 Task: Add the task  Create a new online tool for project management to the section Celestial Sprint in the project AgileGlobe and add a Due Date to the respective task as 2024/04/06
Action: Mouse moved to (88, 528)
Screenshot: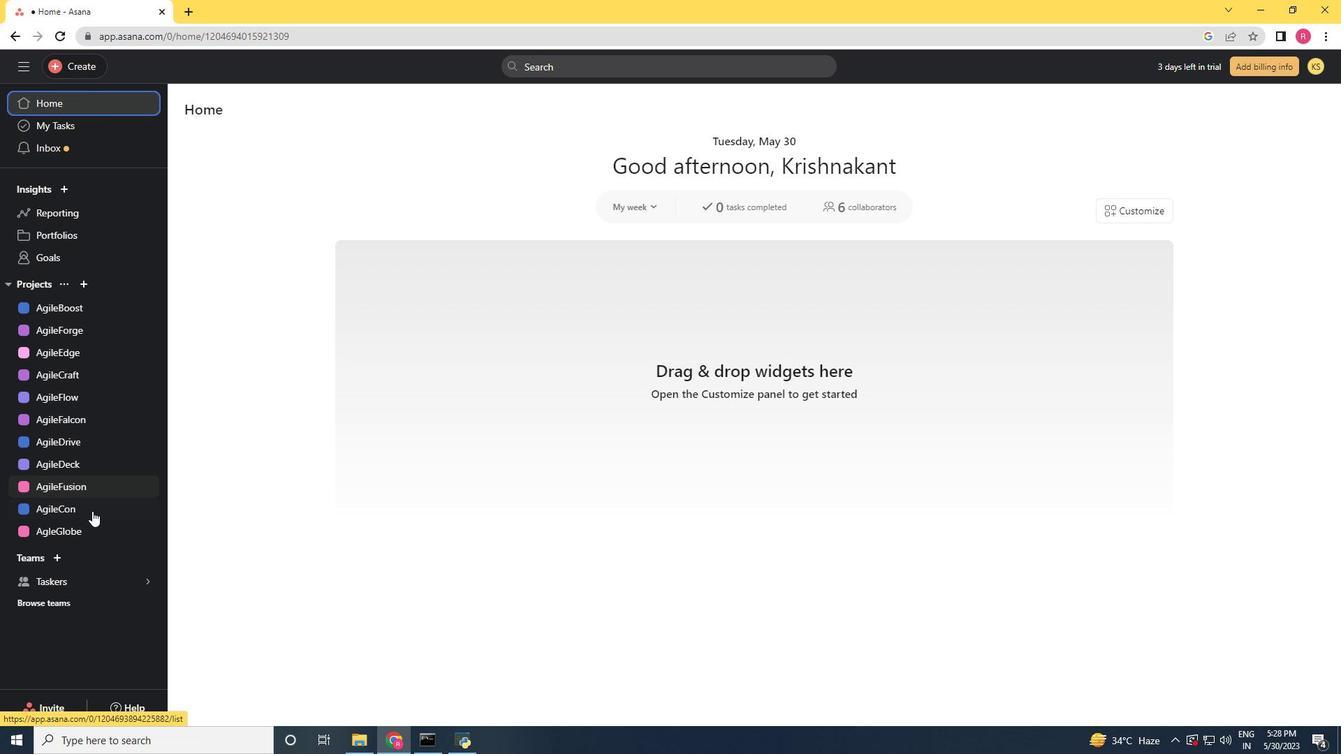 
Action: Mouse pressed left at (88, 528)
Screenshot: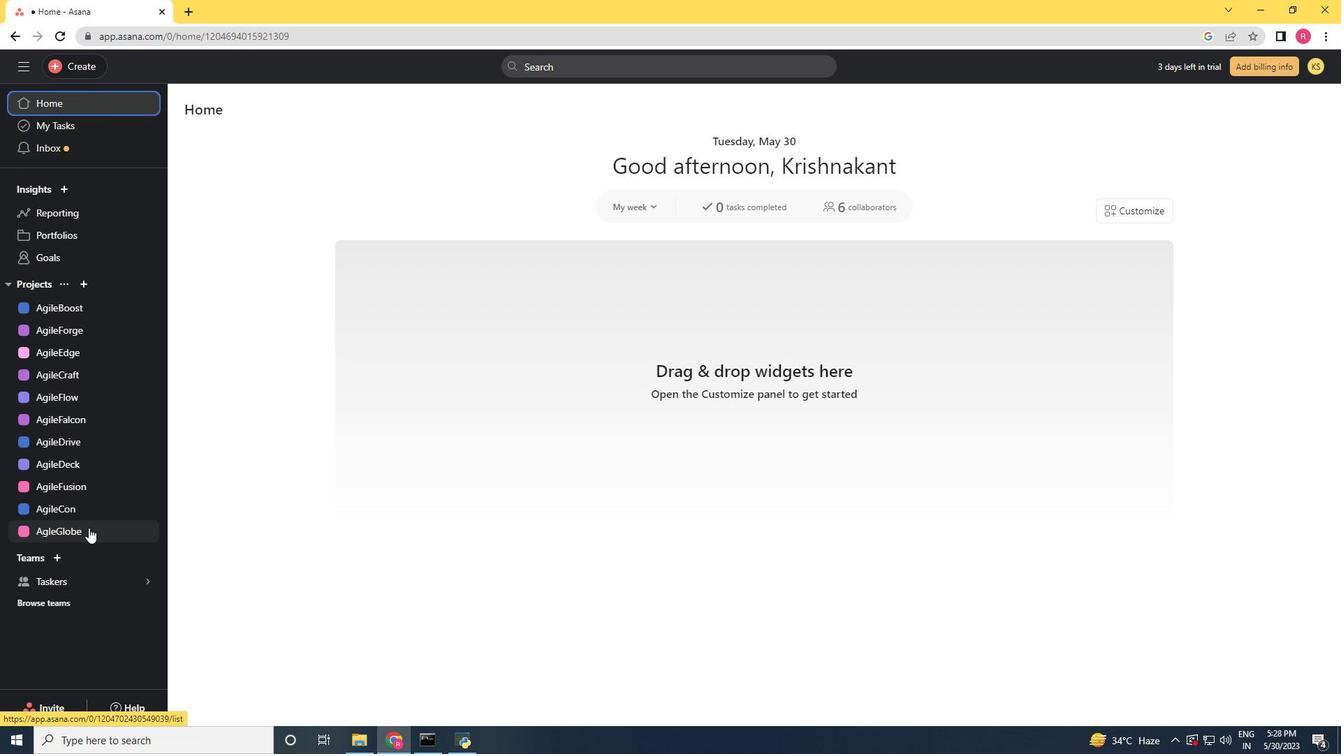 
Action: Mouse moved to (751, 482)
Screenshot: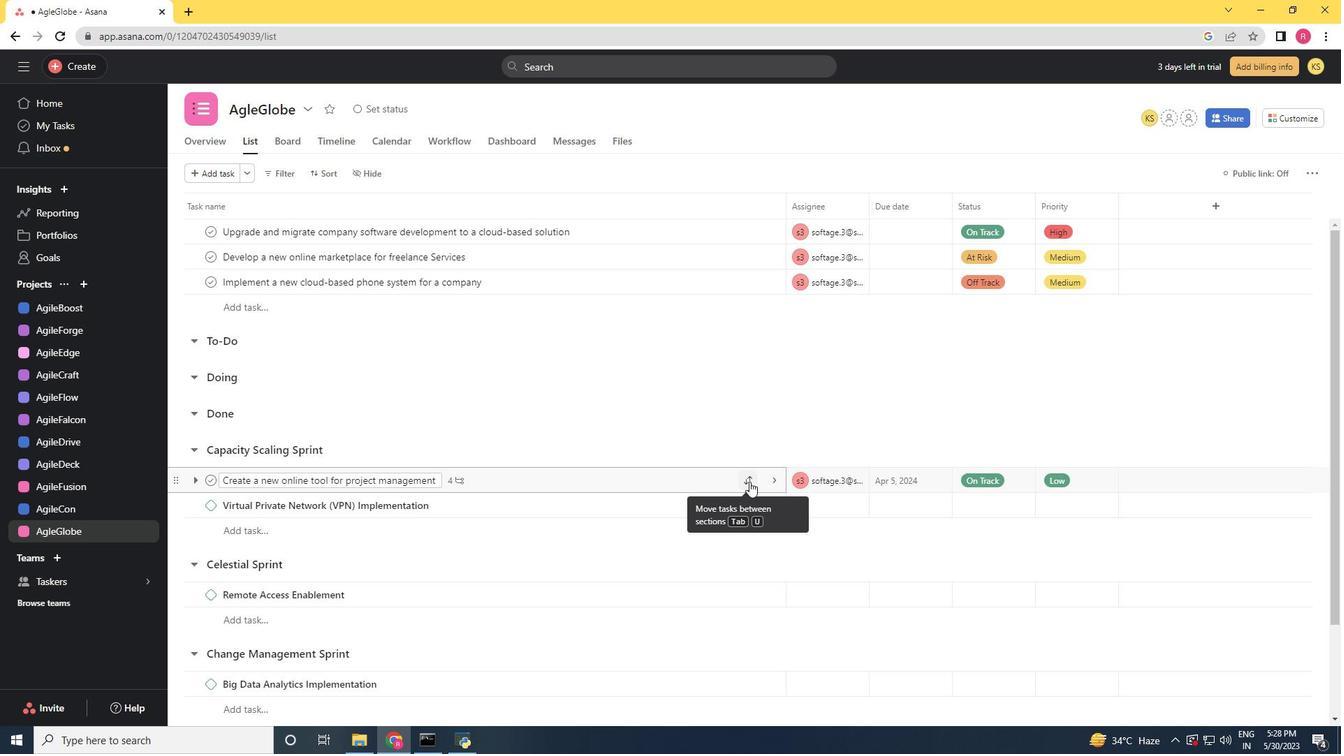 
Action: Mouse pressed left at (751, 482)
Screenshot: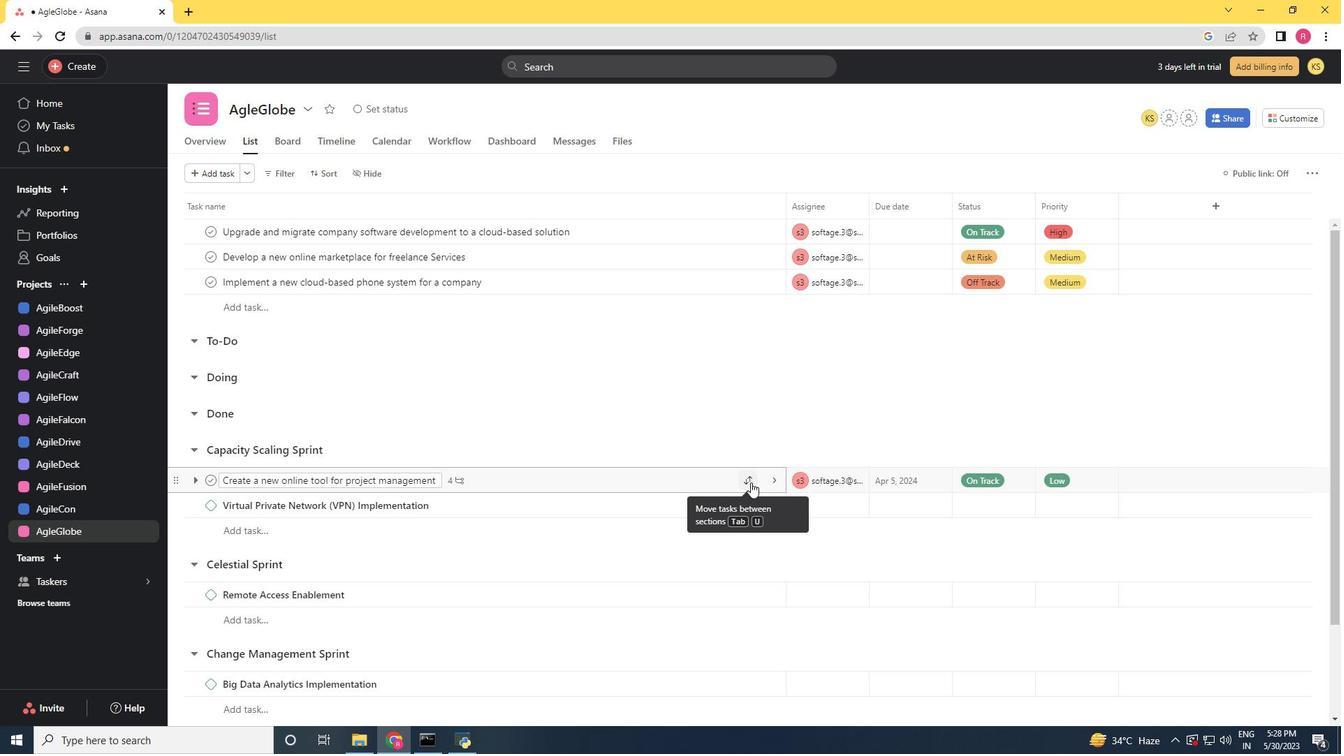 
Action: Mouse moved to (665, 391)
Screenshot: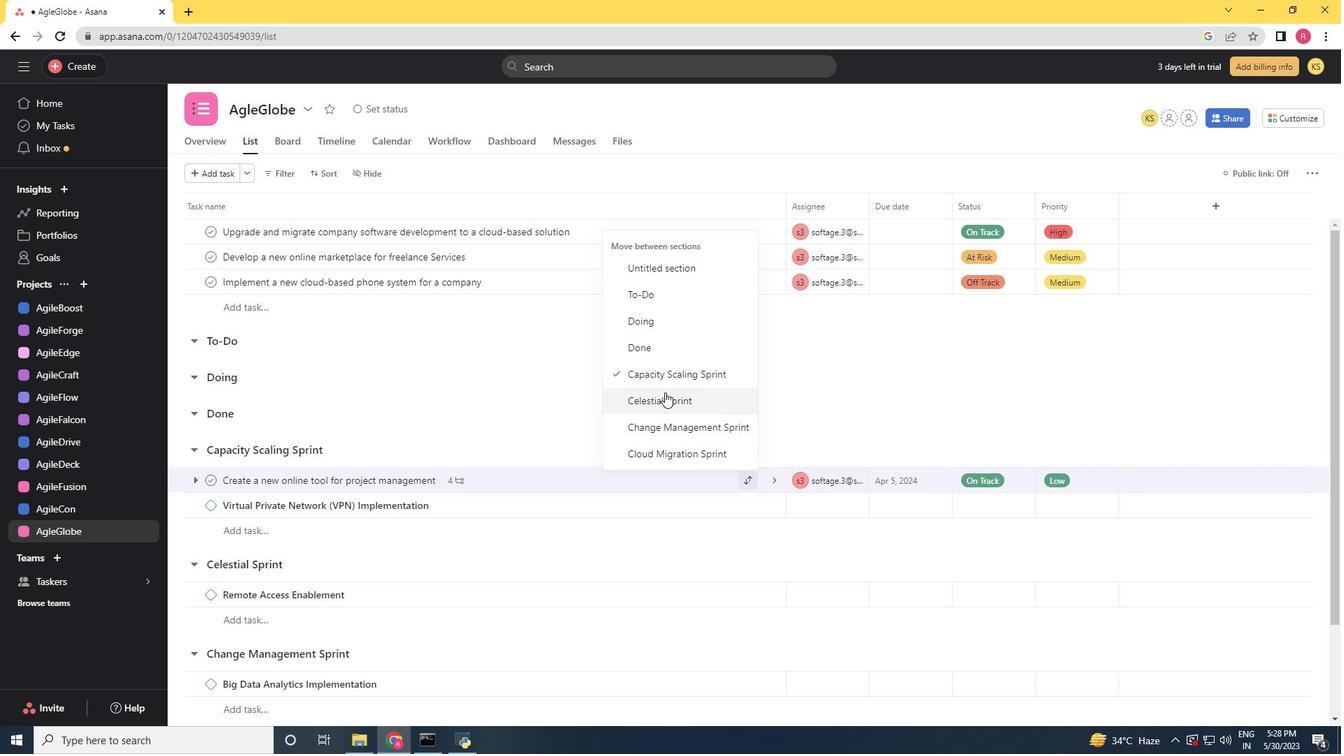 
Action: Mouse pressed left at (665, 391)
Screenshot: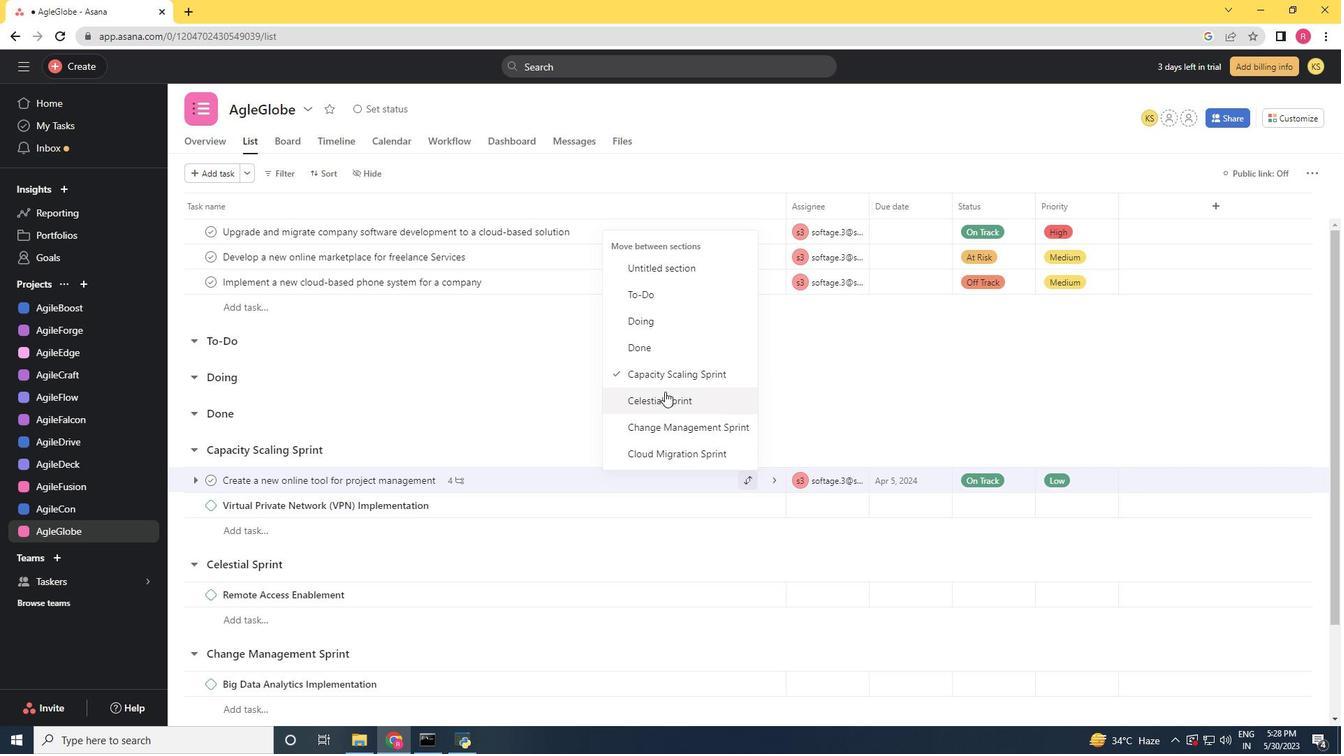 
Action: Mouse moved to (671, 566)
Screenshot: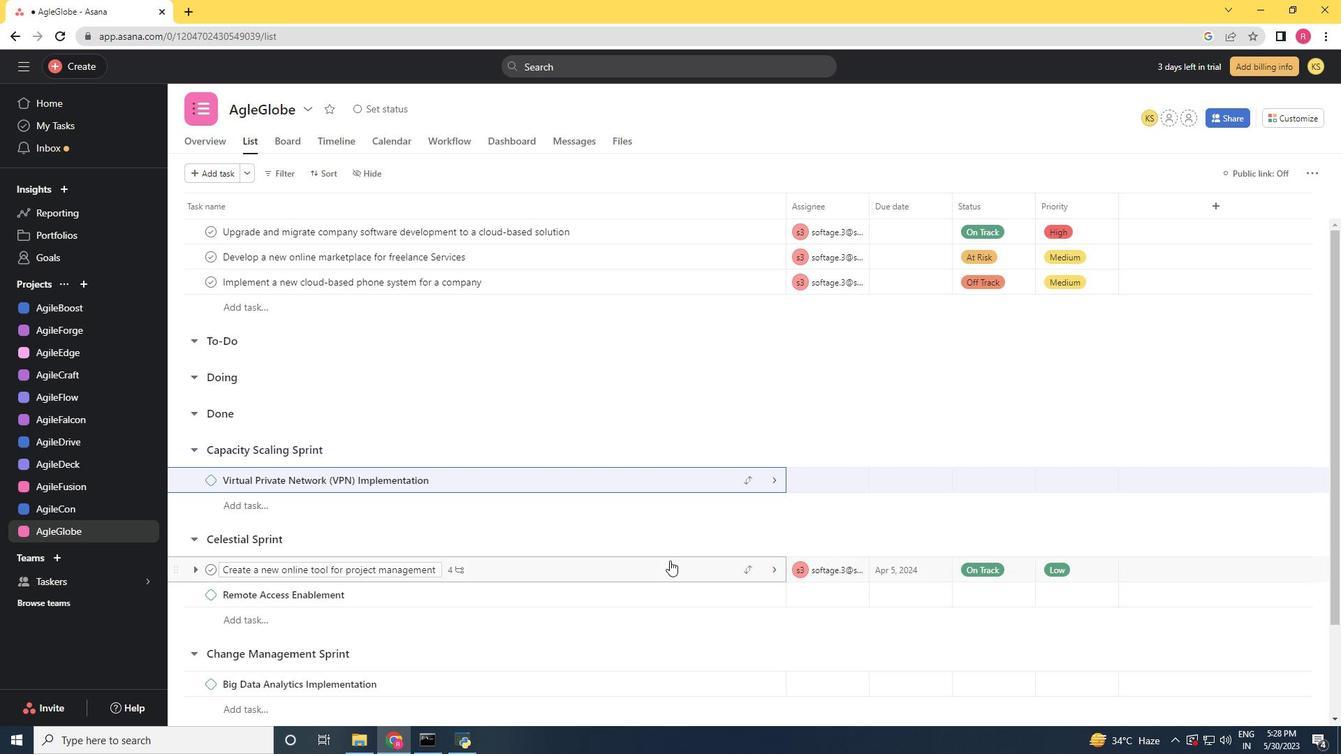 
Action: Mouse pressed left at (671, 566)
Screenshot: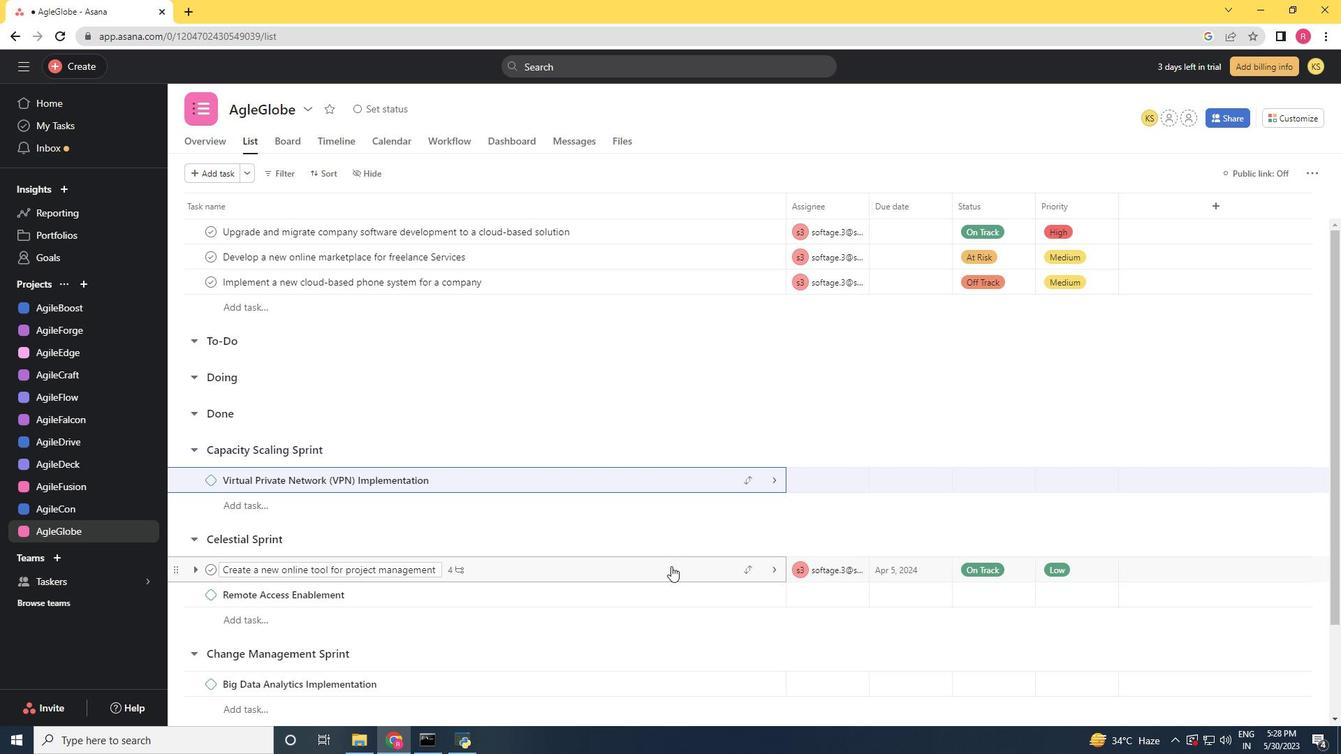 
Action: Mouse moved to (460, 540)
Screenshot: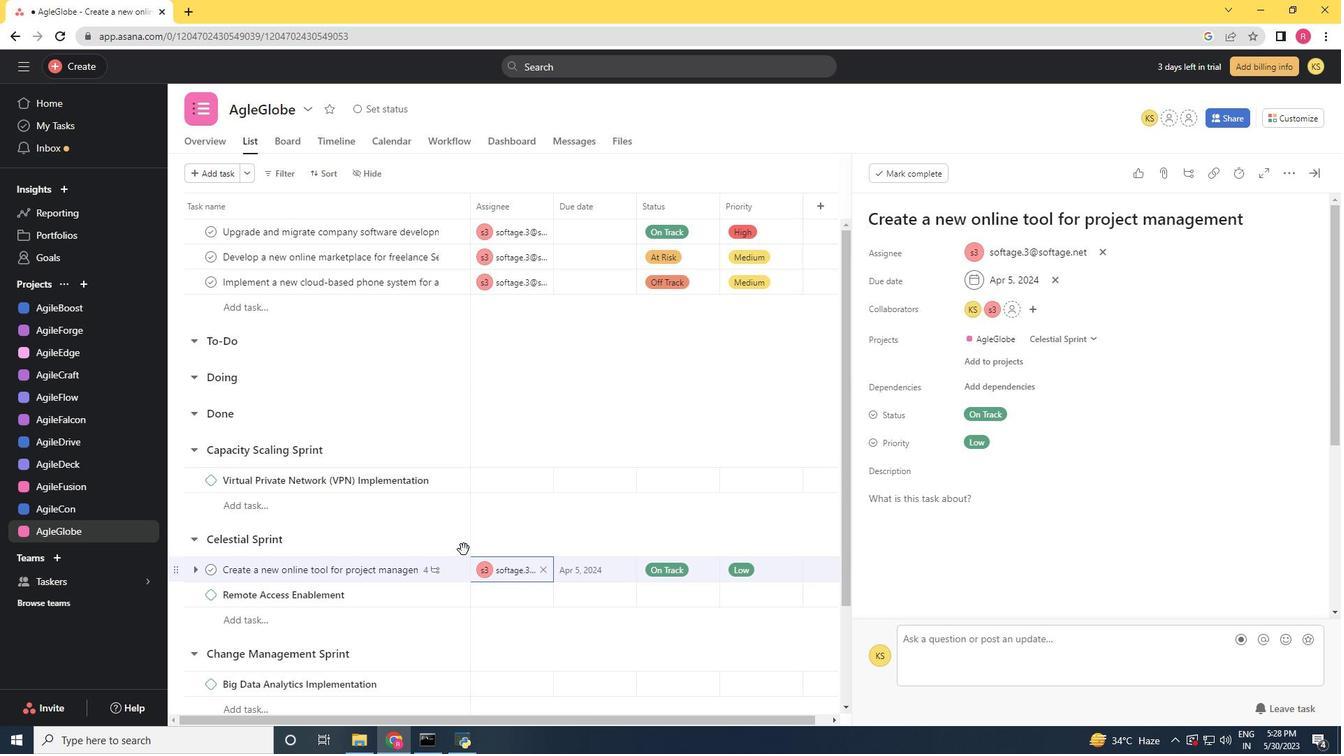 
Action: Mouse pressed left at (460, 540)
Screenshot: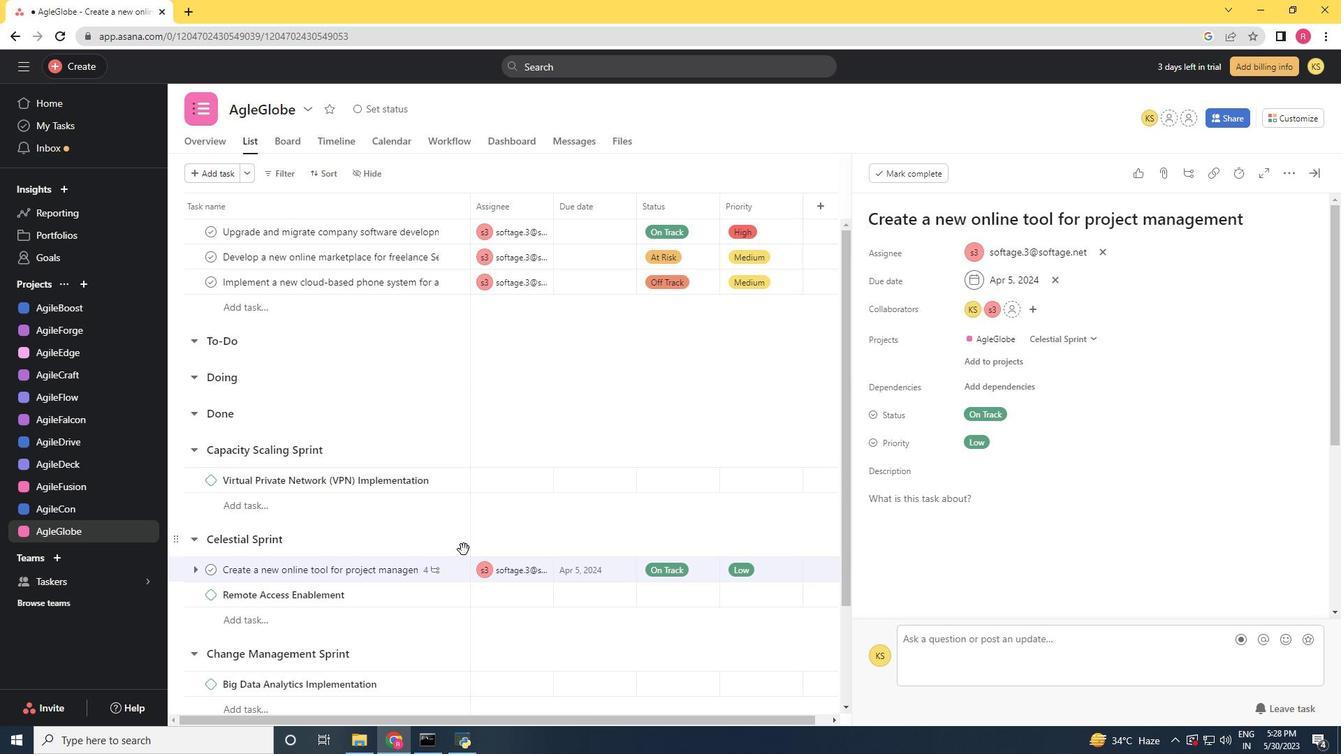 
Action: Mouse moved to (371, 534)
Screenshot: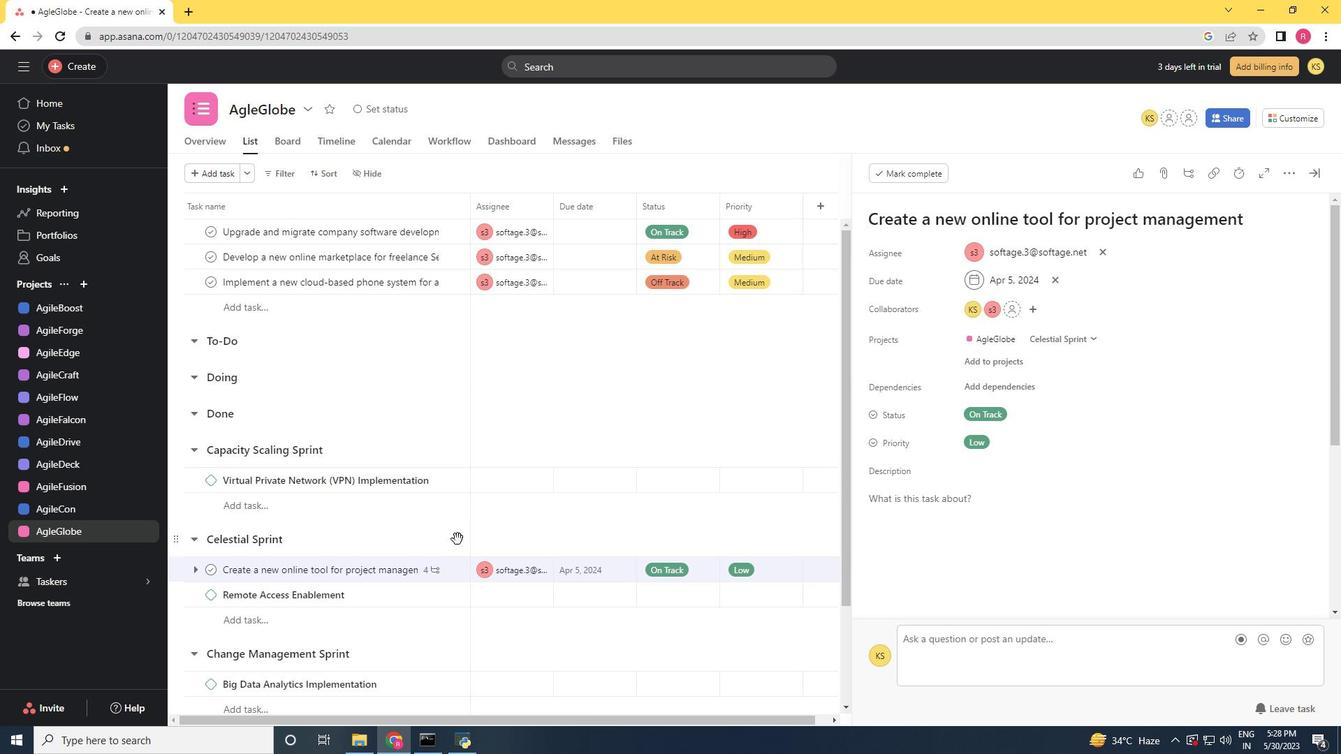 
Action: Mouse pressed left at (371, 534)
Screenshot: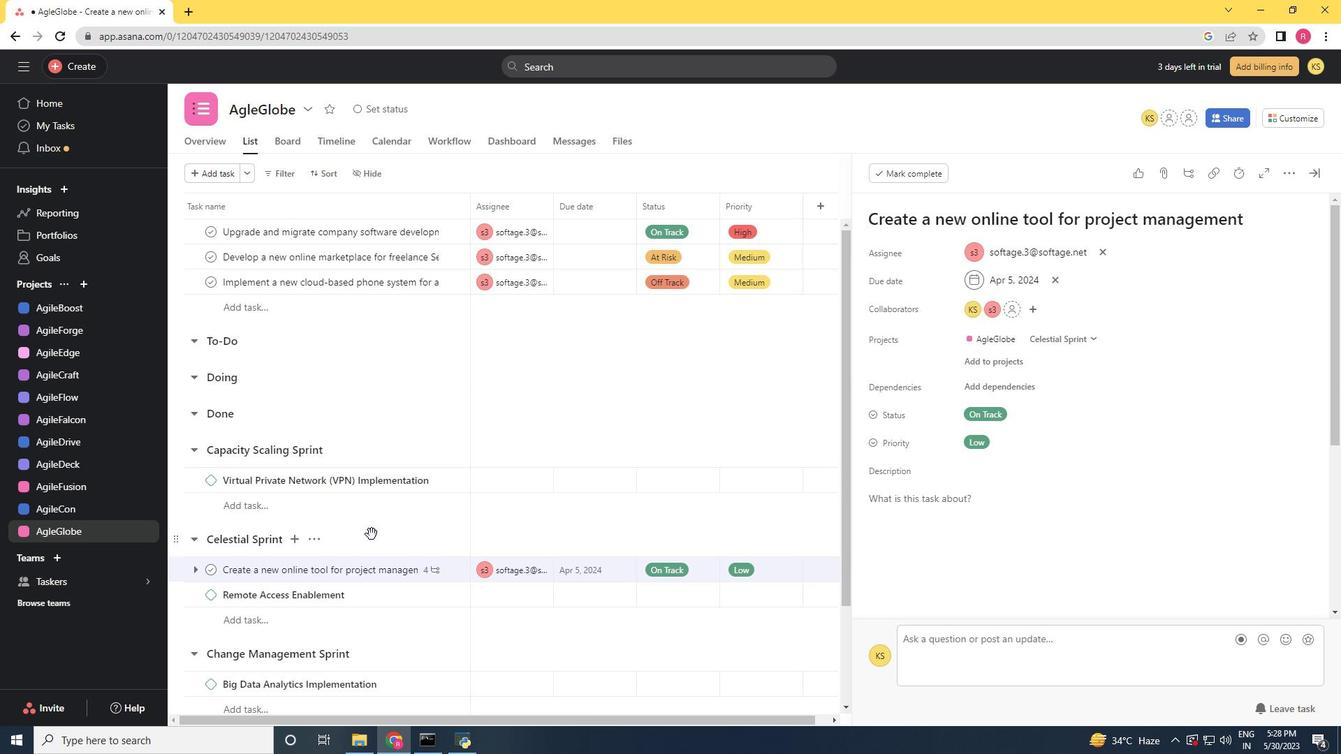 
Action: Mouse moved to (1050, 280)
Screenshot: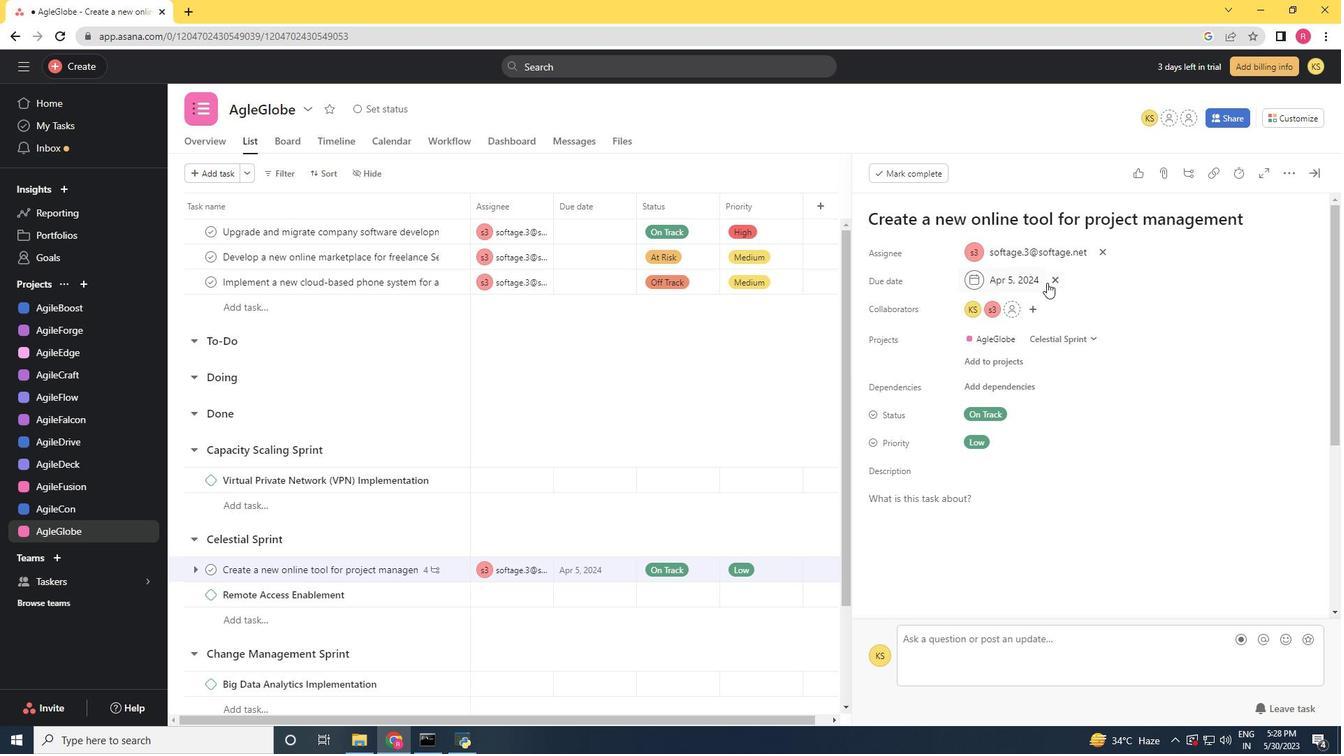 
Action: Mouse pressed left at (1050, 280)
Screenshot: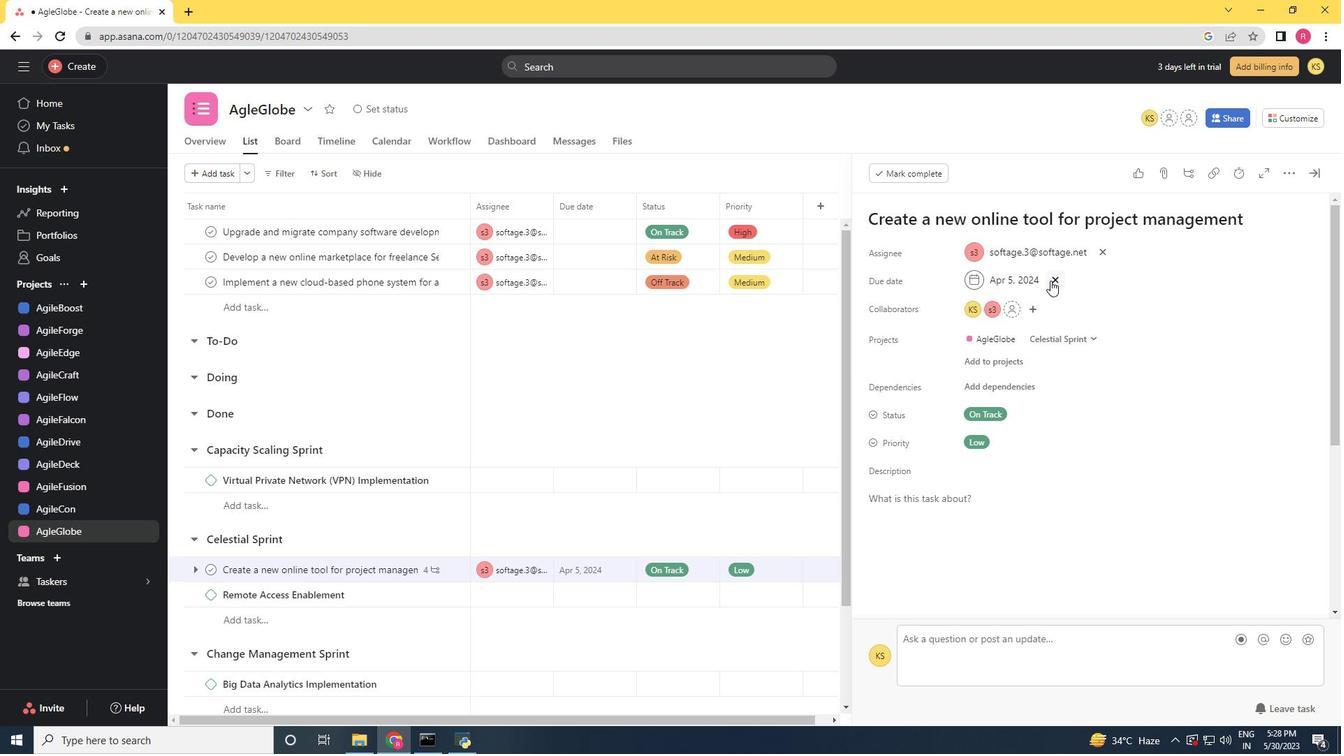 
Action: Mouse moved to (999, 281)
Screenshot: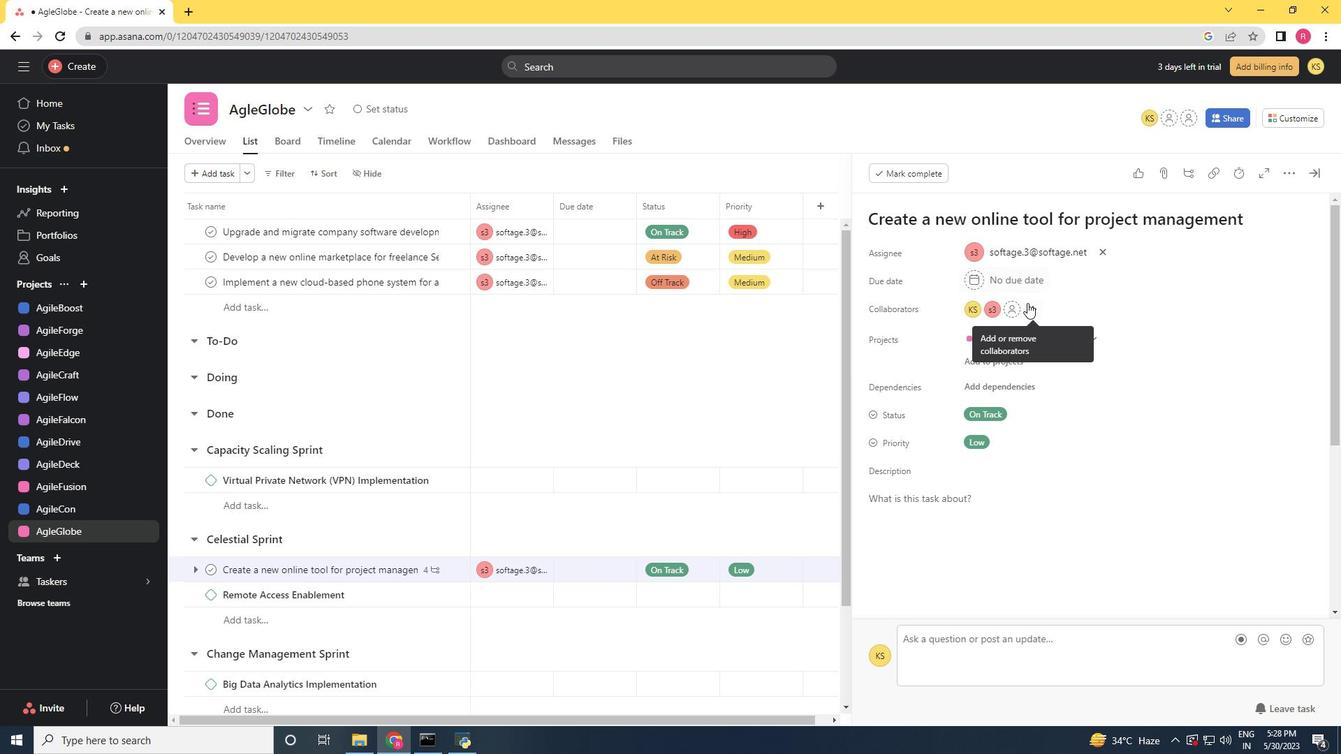 
Action: Mouse pressed left at (999, 281)
Screenshot: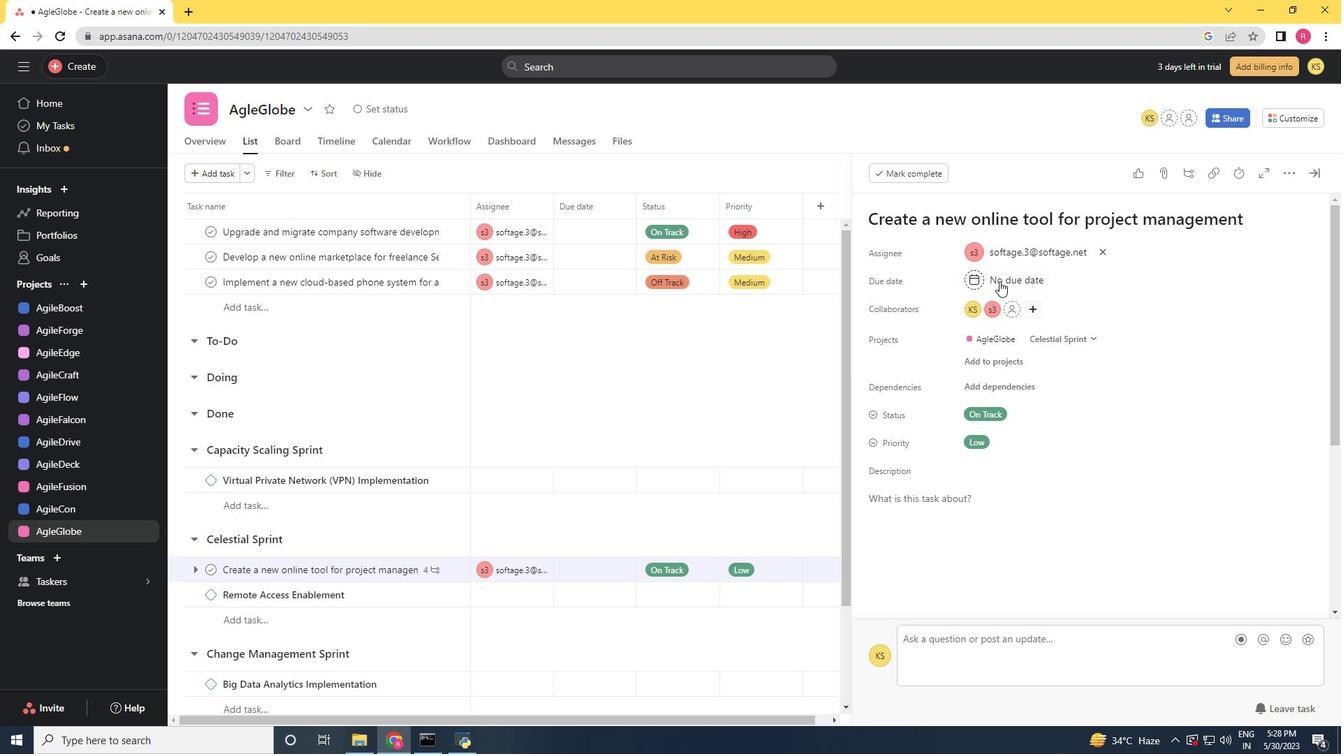 
Action: Mouse moved to (1135, 343)
Screenshot: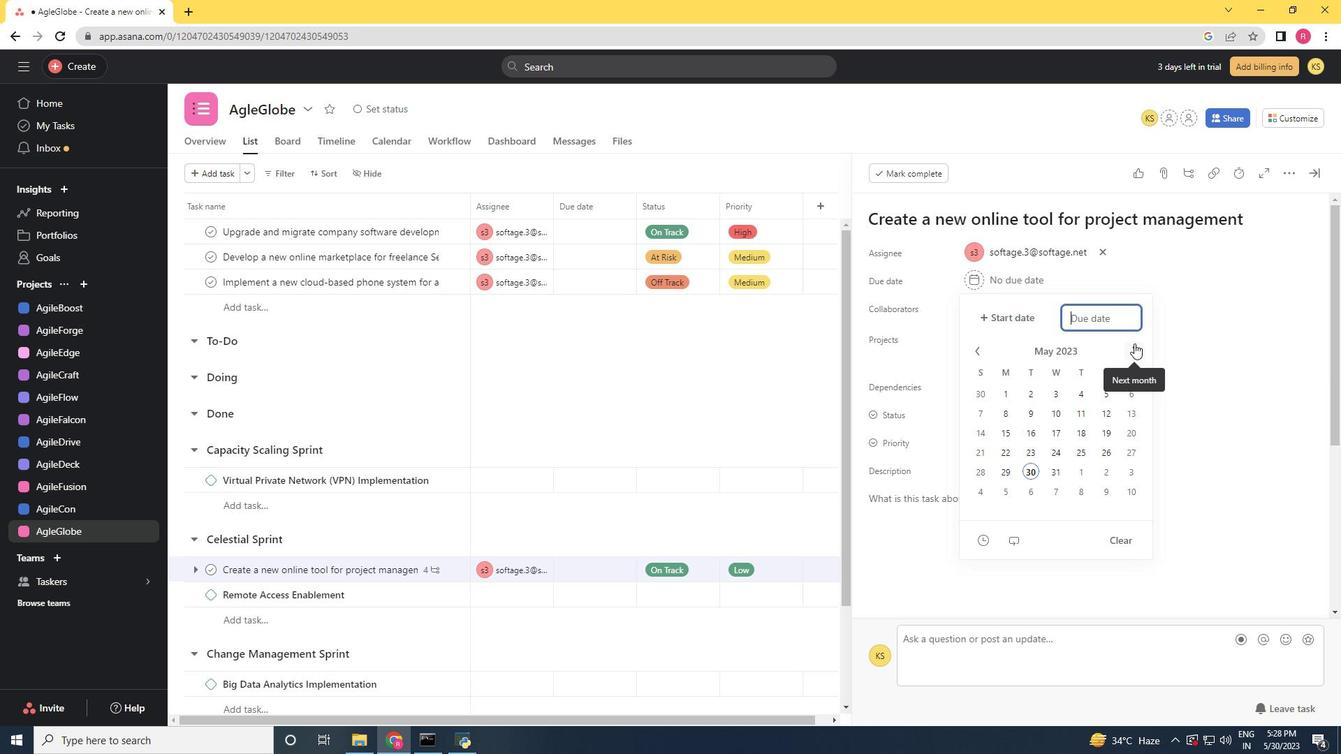 
Action: Mouse pressed left at (1135, 343)
Screenshot: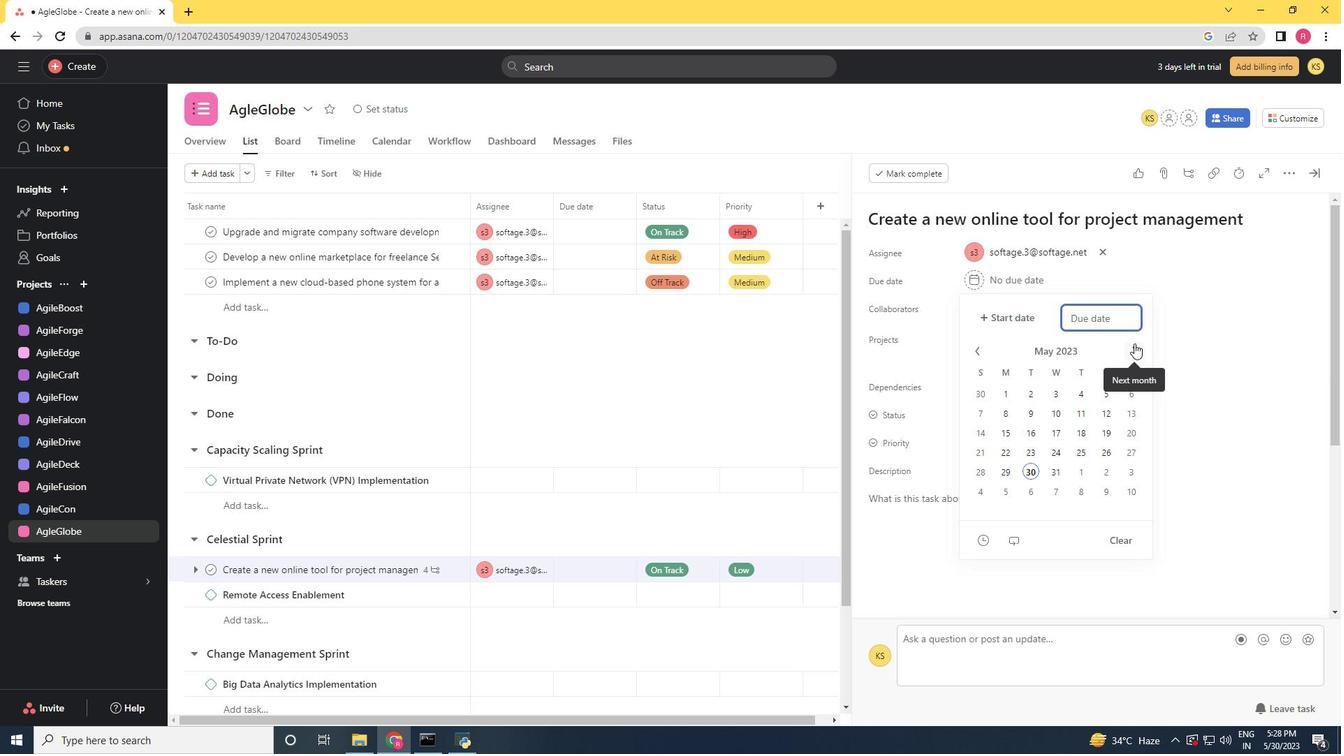 
Action: Mouse pressed left at (1135, 343)
Screenshot: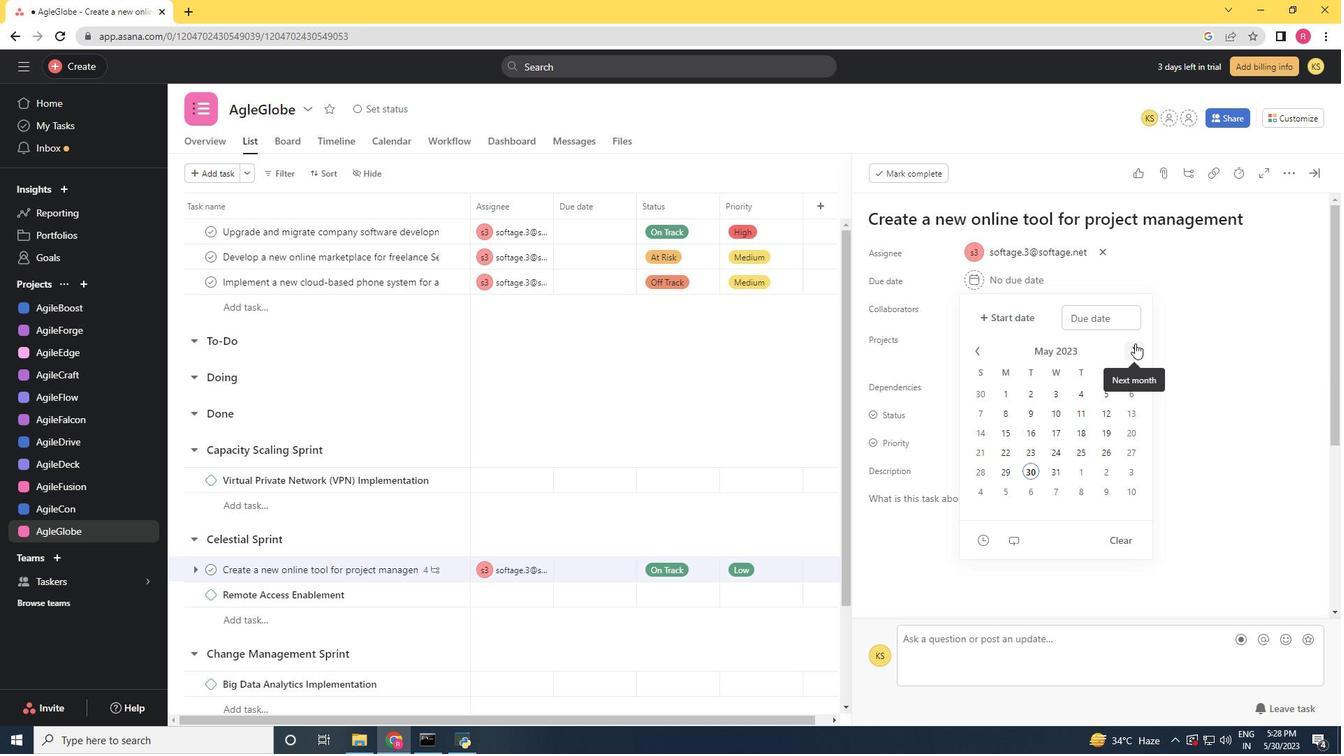 
Action: Mouse pressed left at (1135, 343)
Screenshot: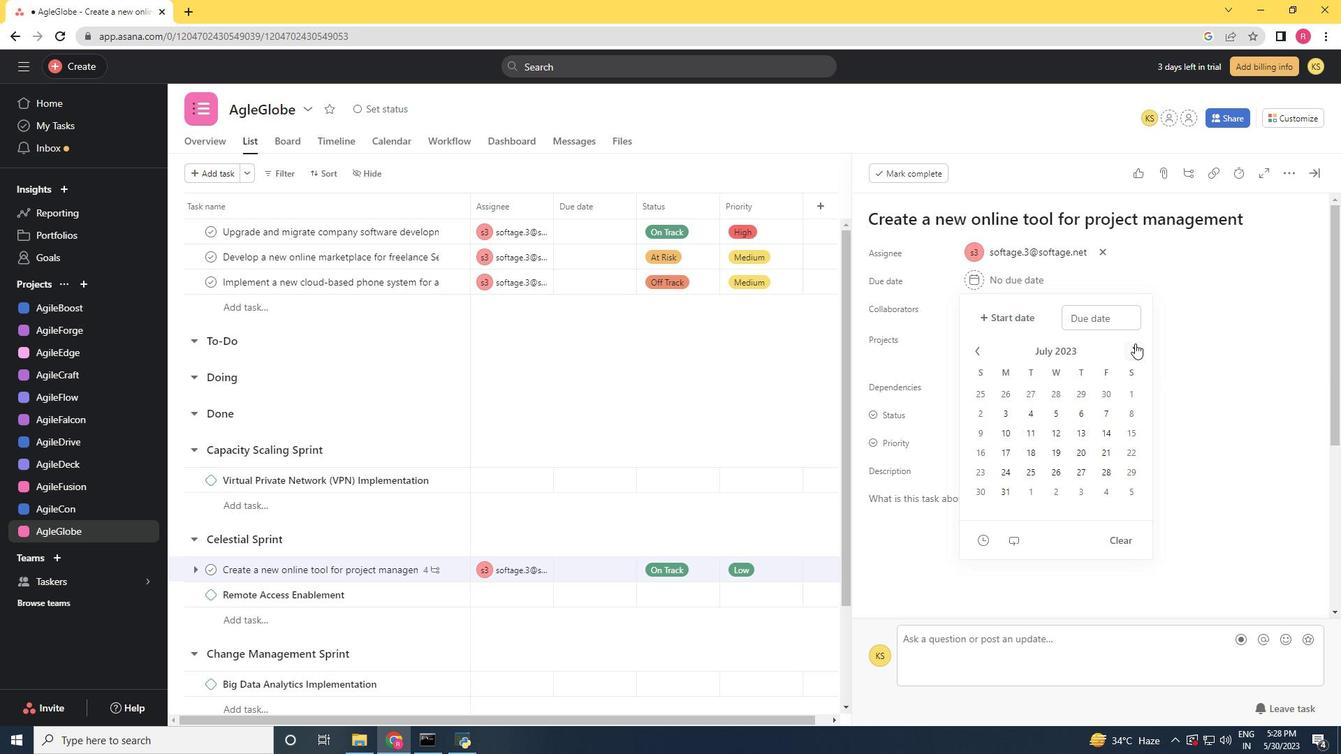 
Action: Mouse pressed left at (1135, 343)
Screenshot: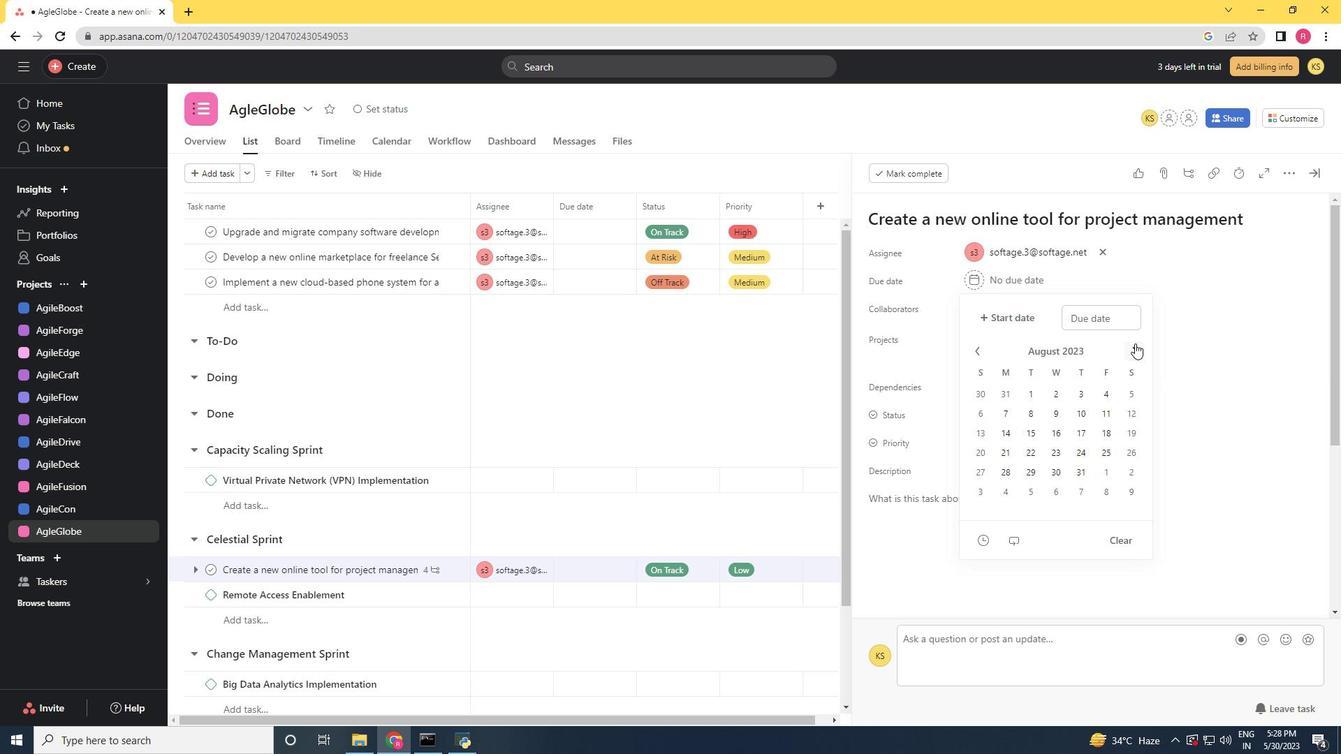
Action: Mouse pressed left at (1135, 343)
Screenshot: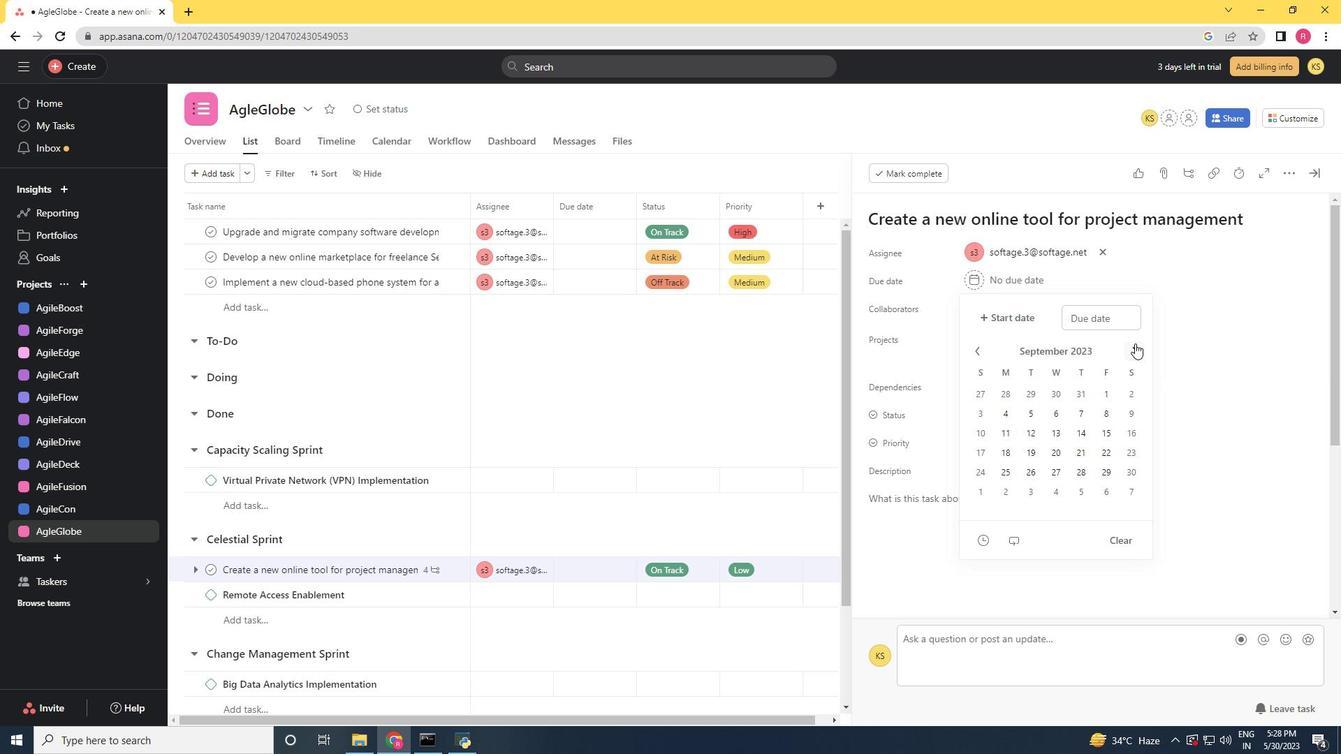 
Action: Mouse pressed left at (1135, 343)
Screenshot: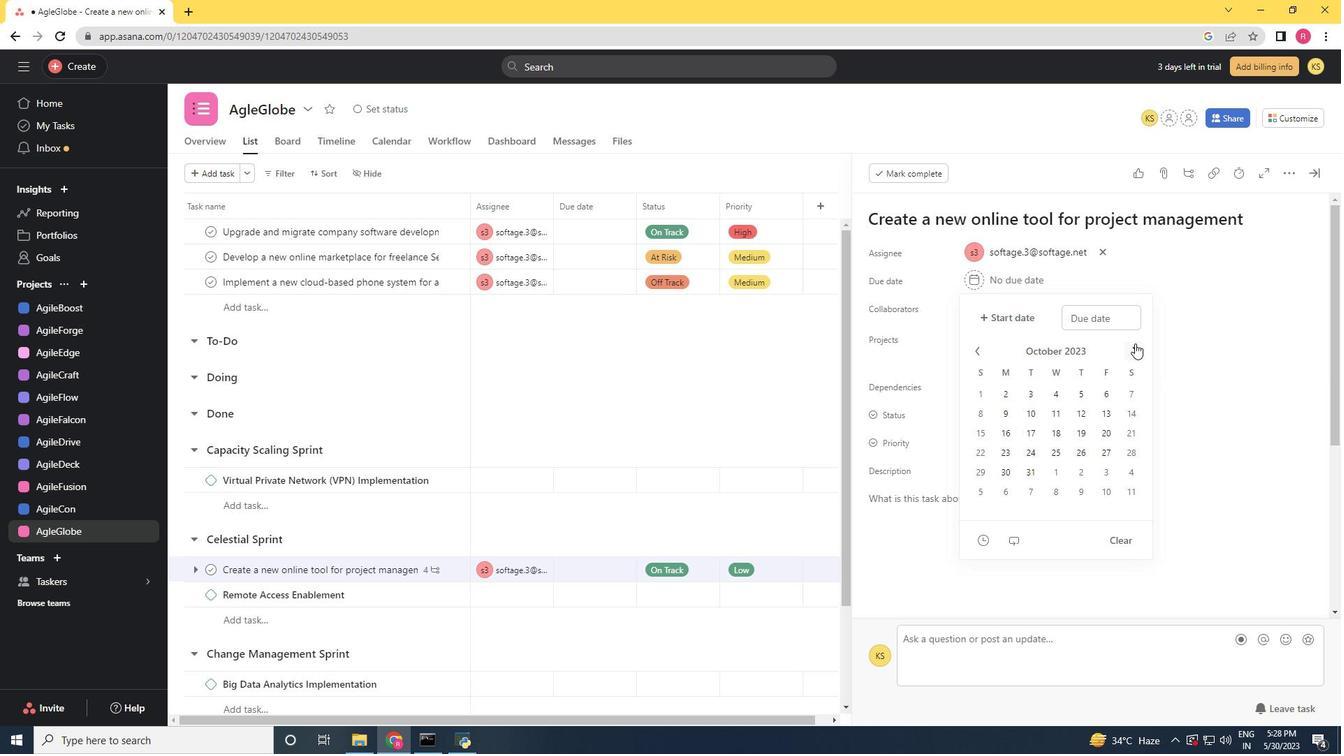 
Action: Mouse pressed left at (1135, 343)
Screenshot: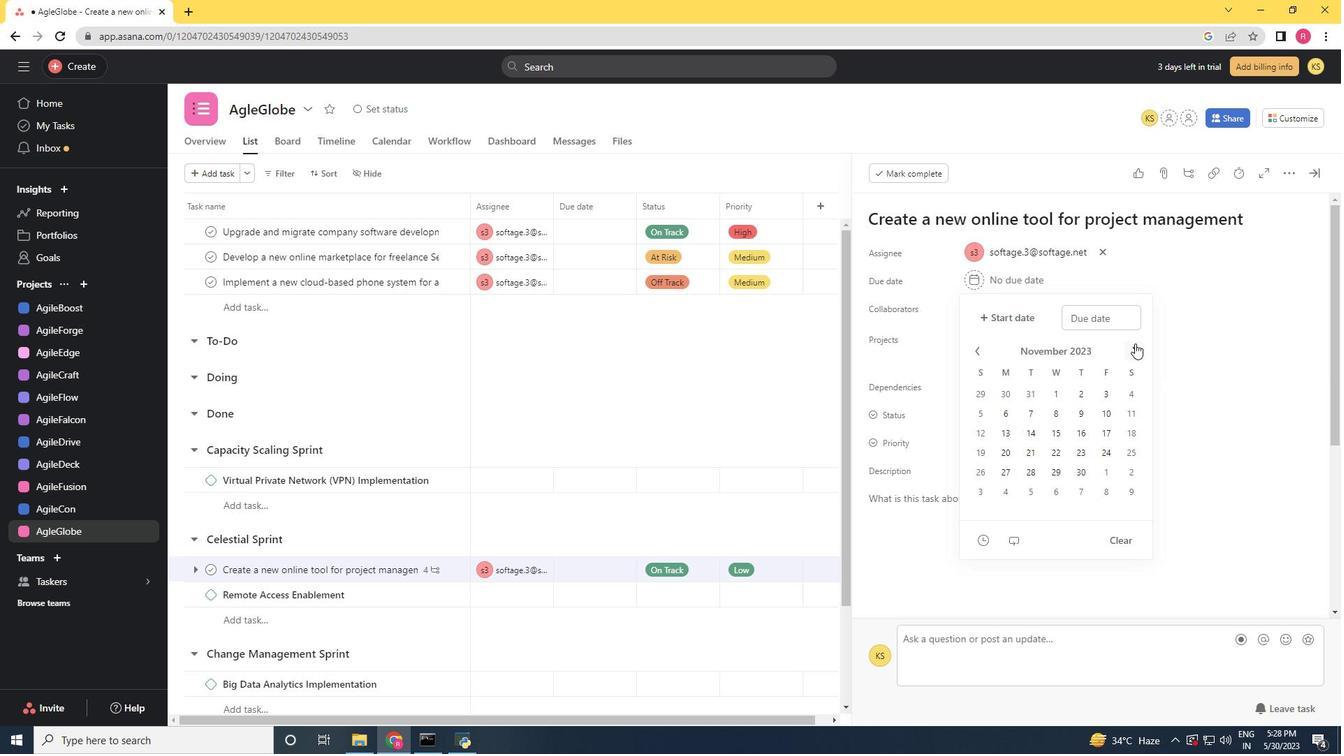 
Action: Mouse pressed left at (1135, 343)
Screenshot: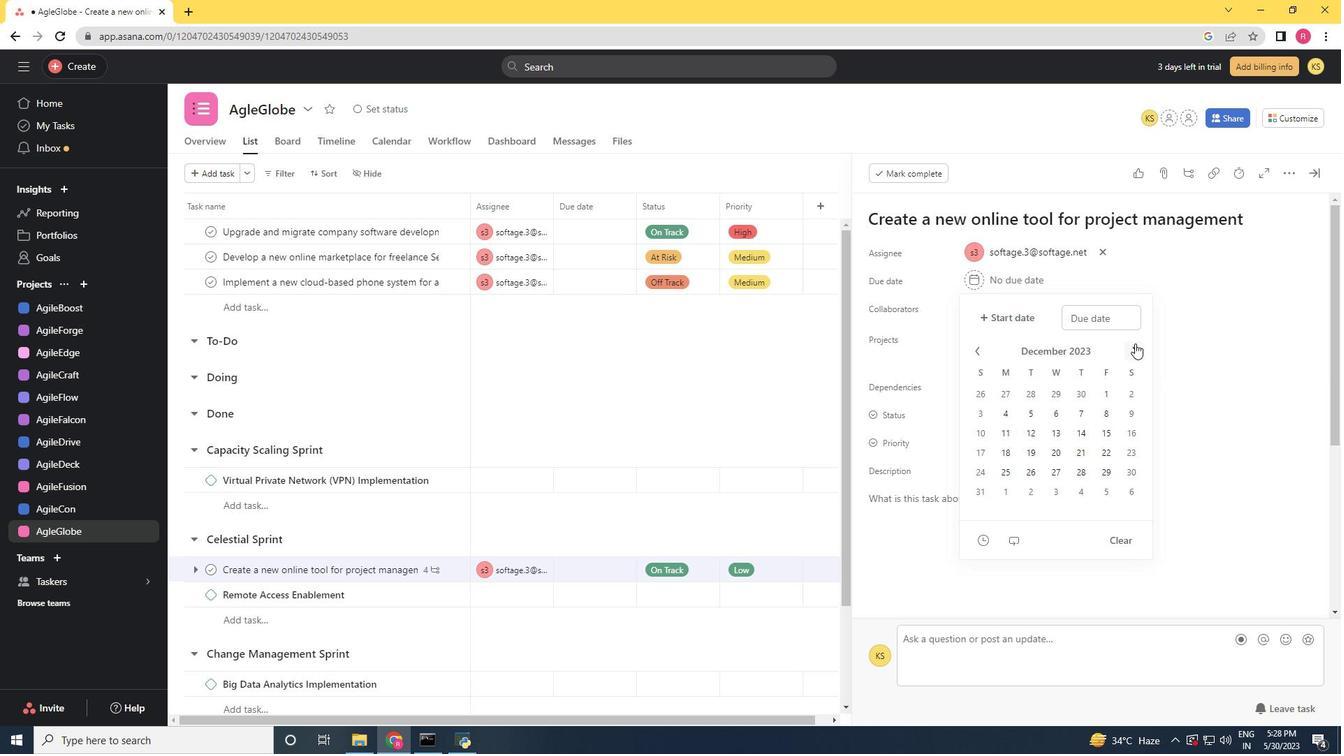 
Action: Mouse pressed left at (1135, 343)
Screenshot: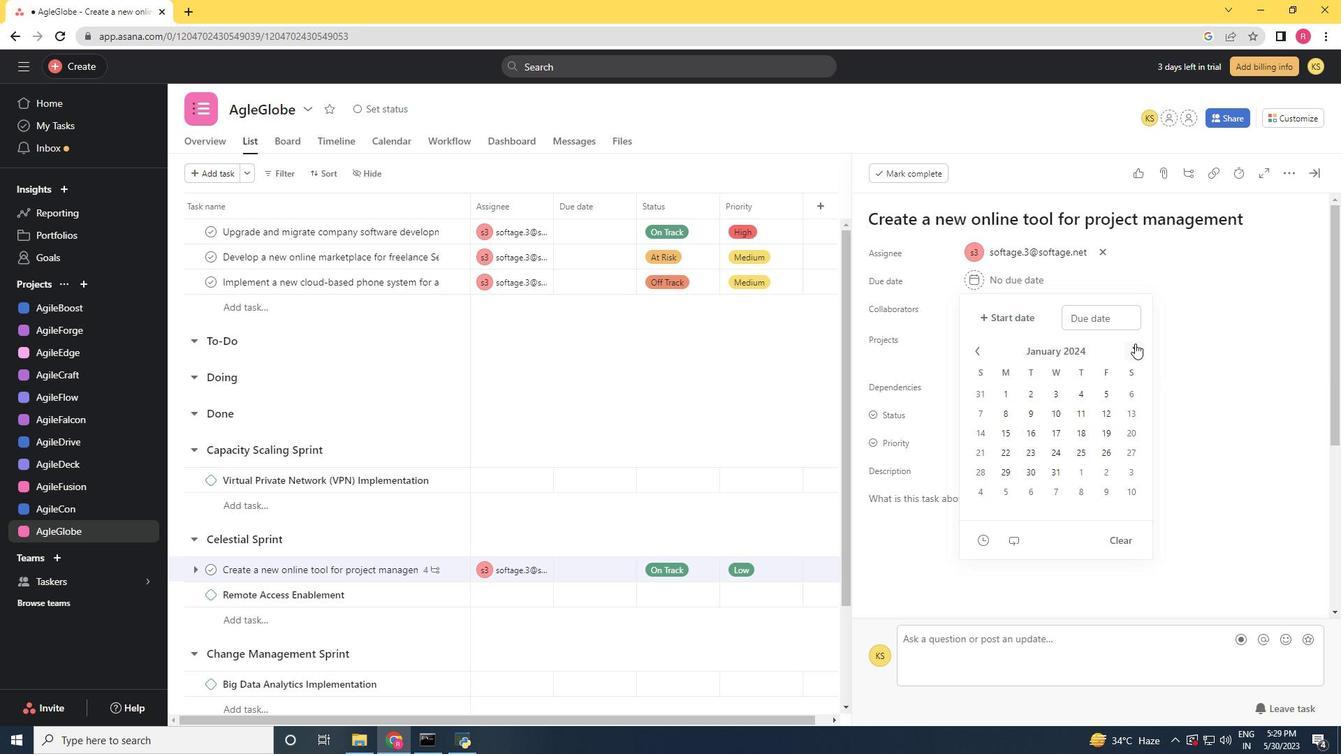 
Action: Mouse pressed left at (1135, 343)
Screenshot: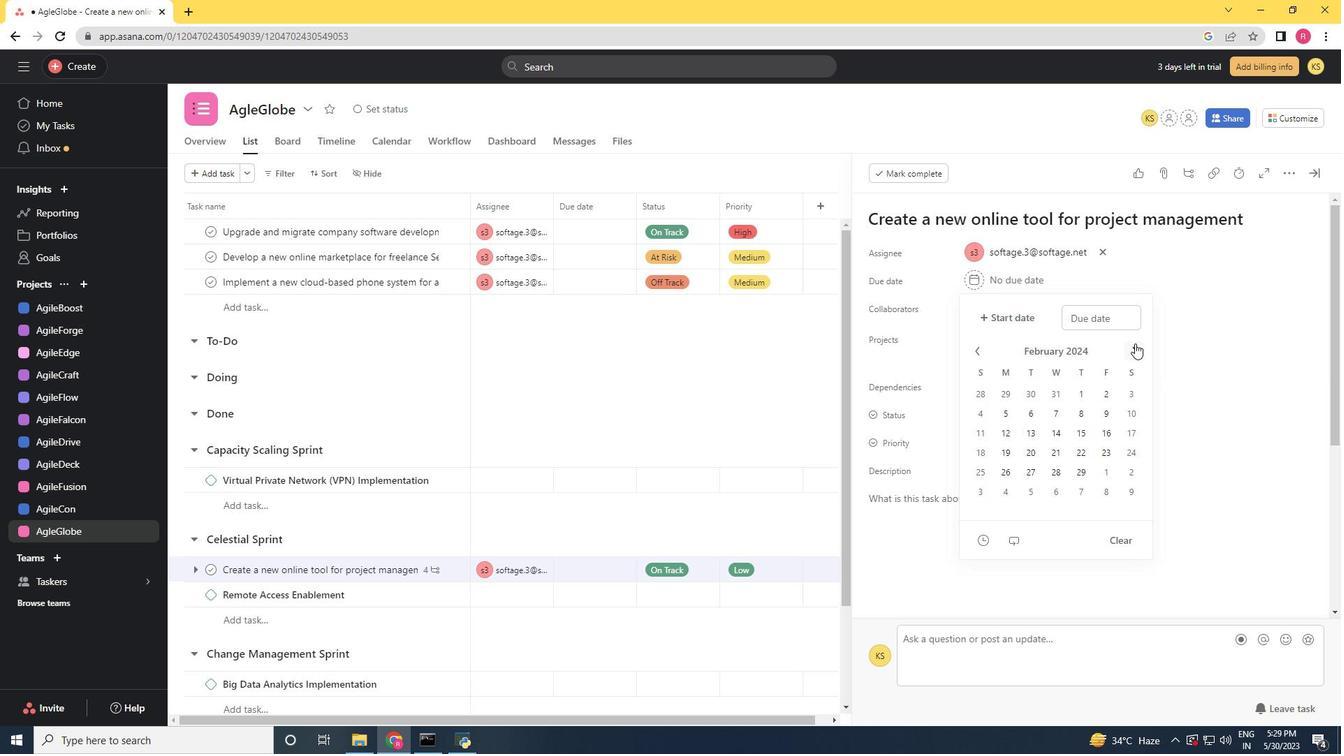 
Action: Mouse pressed left at (1135, 343)
Screenshot: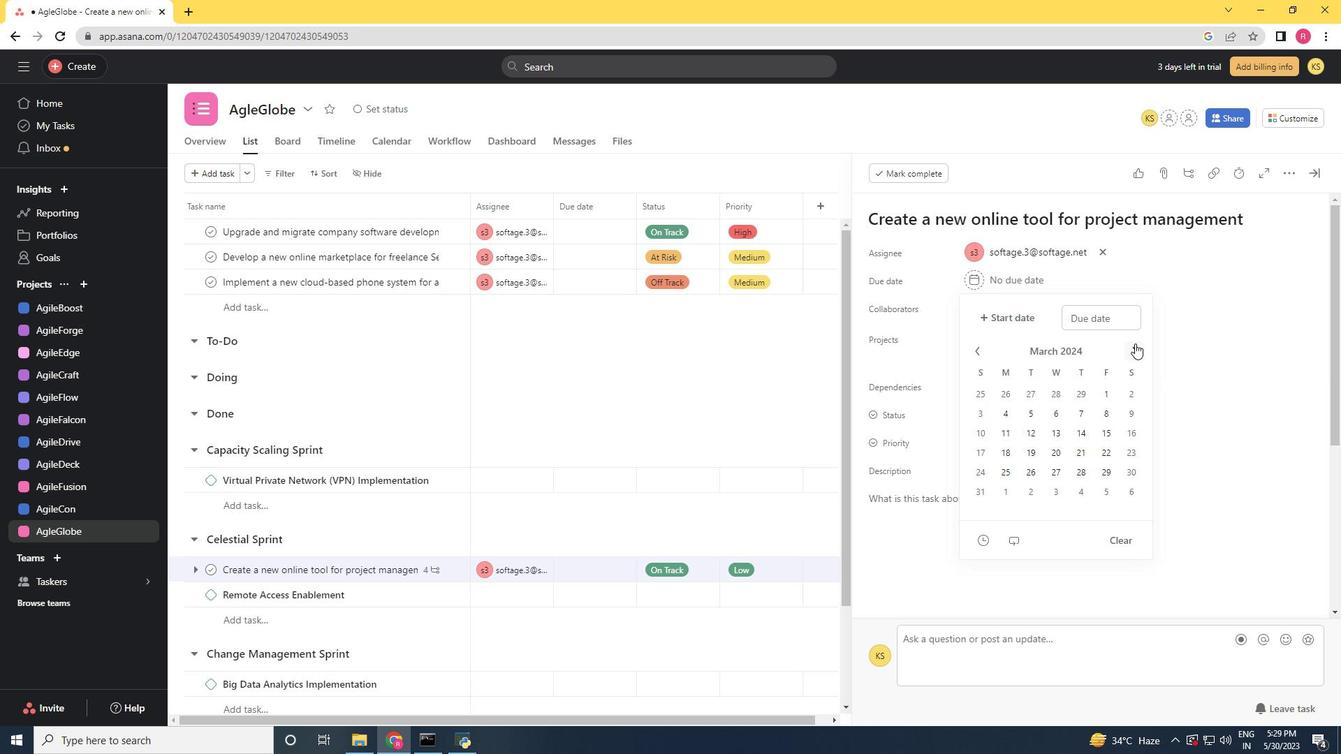 
Action: Mouse moved to (1134, 396)
Screenshot: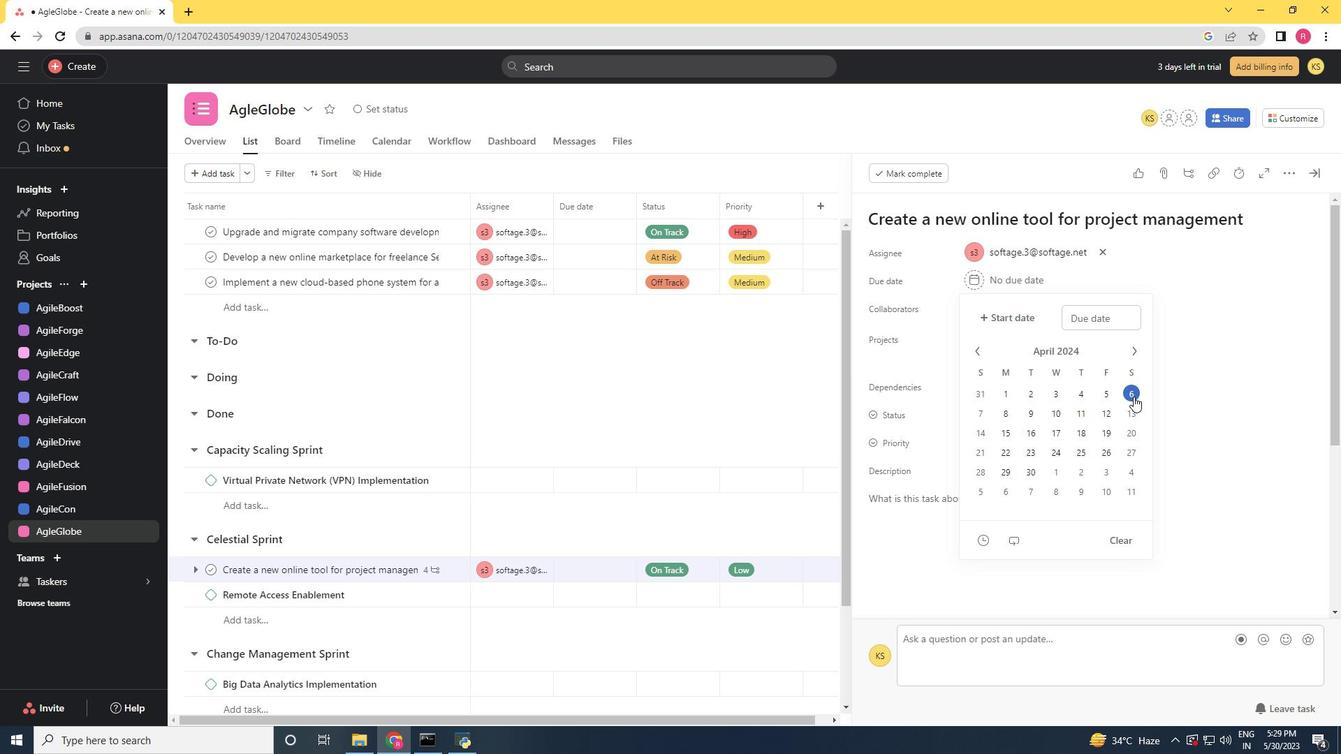 
Action: Mouse pressed left at (1134, 396)
Screenshot: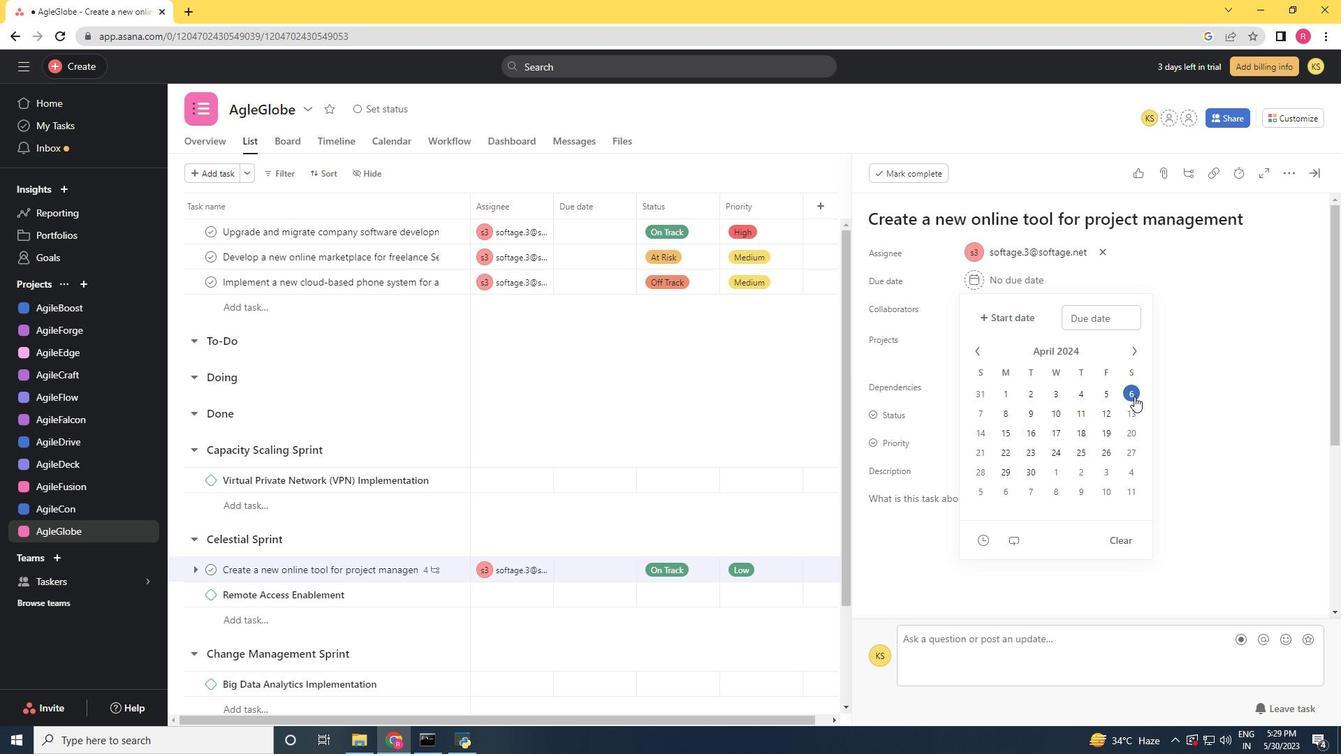 
Action: Mouse moved to (1219, 453)
Screenshot: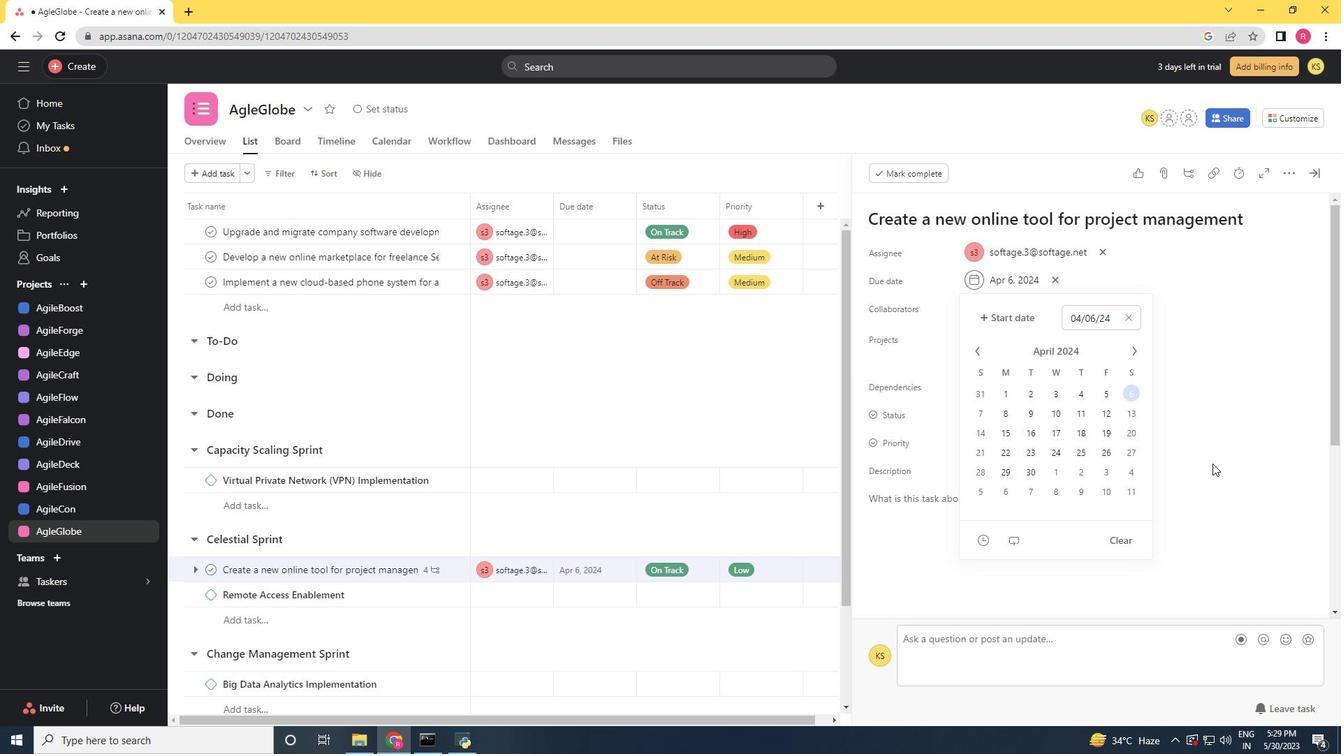 
Action: Mouse pressed left at (1219, 453)
Screenshot: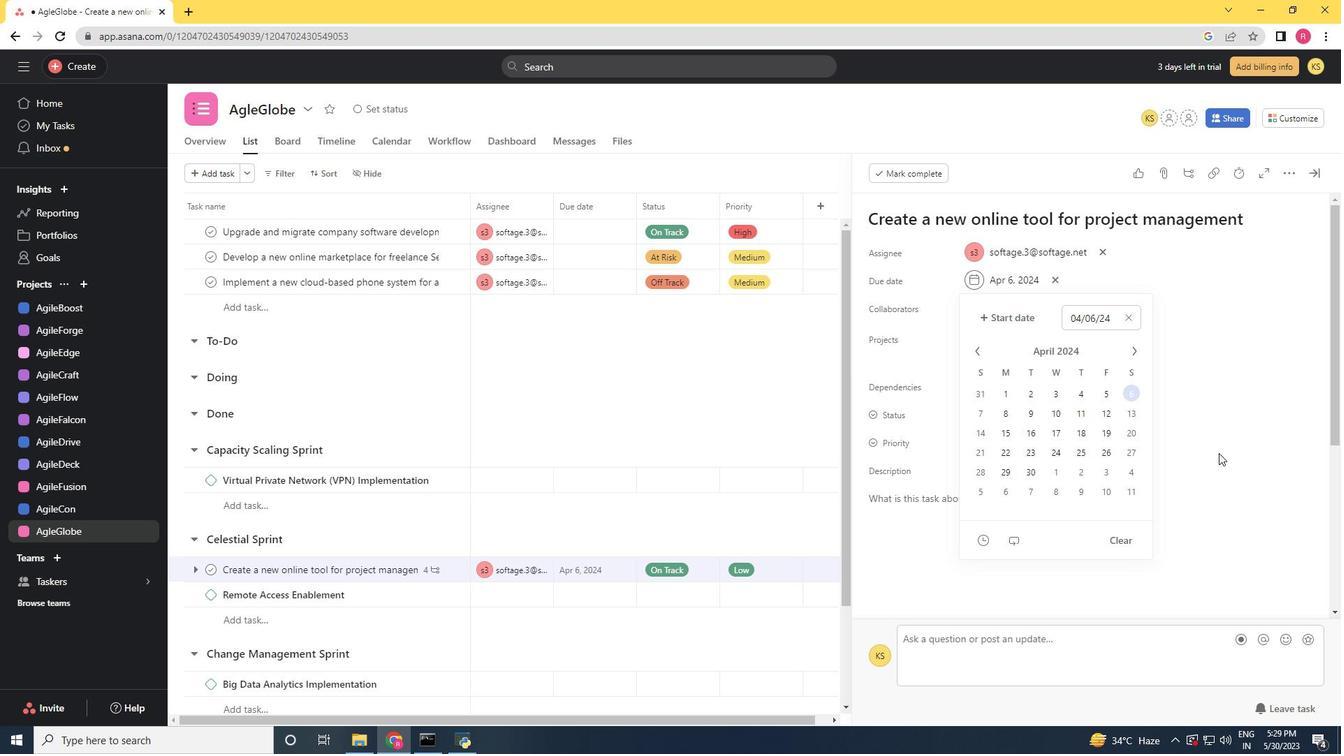 
